 Task: Set the terrestrial reception parameters bandwidth to 6 MHz.
Action: Mouse moved to (109, 11)
Screenshot: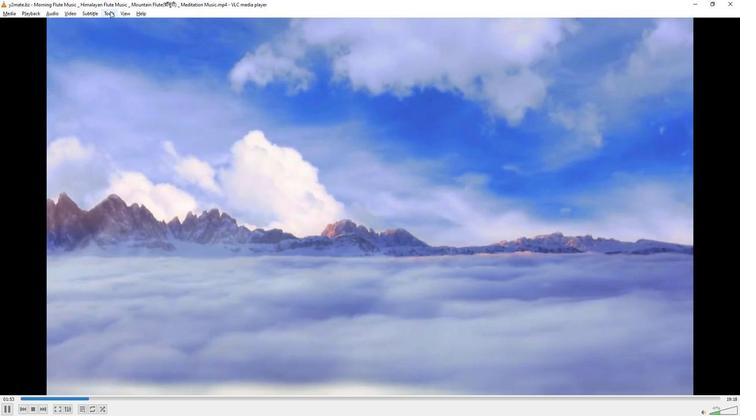 
Action: Mouse pressed left at (109, 11)
Screenshot: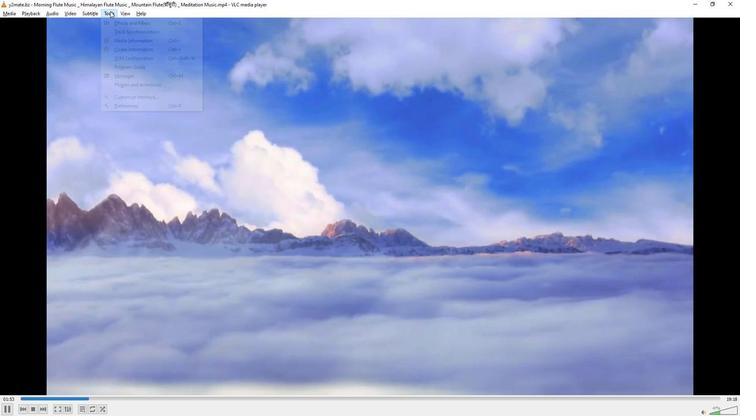
Action: Mouse moved to (115, 105)
Screenshot: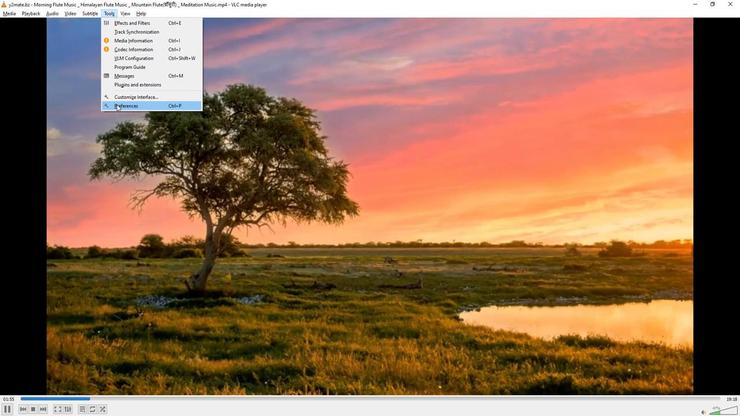 
Action: Mouse pressed left at (115, 105)
Screenshot: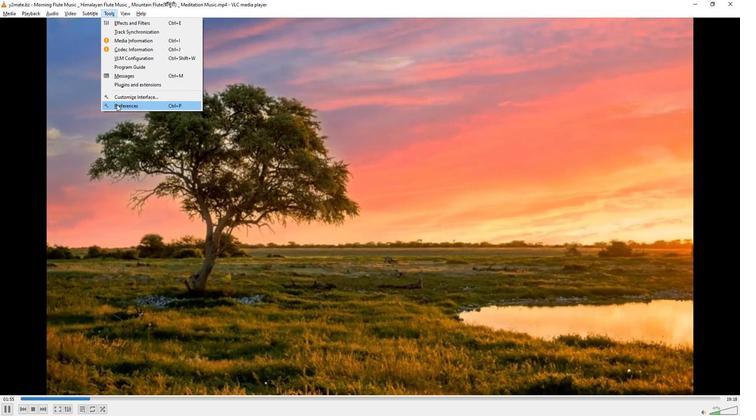 
Action: Mouse moved to (240, 341)
Screenshot: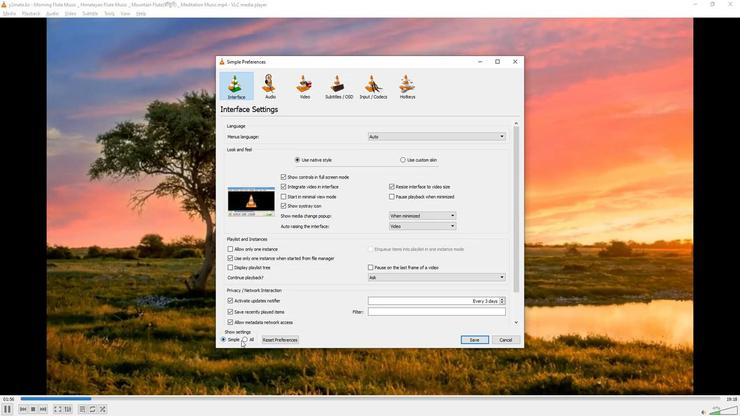 
Action: Mouse pressed left at (240, 341)
Screenshot: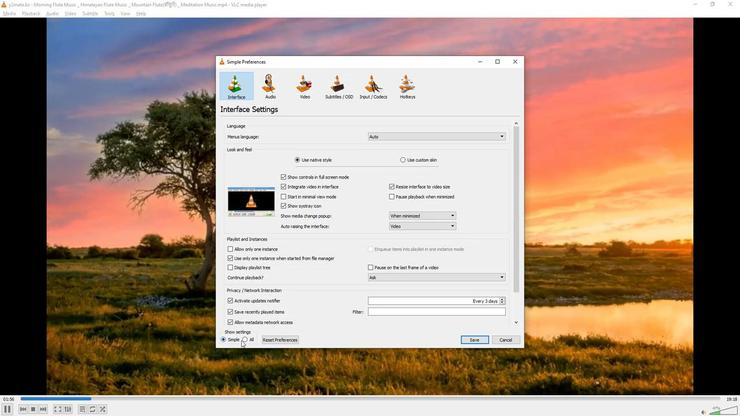 
Action: Mouse moved to (242, 341)
Screenshot: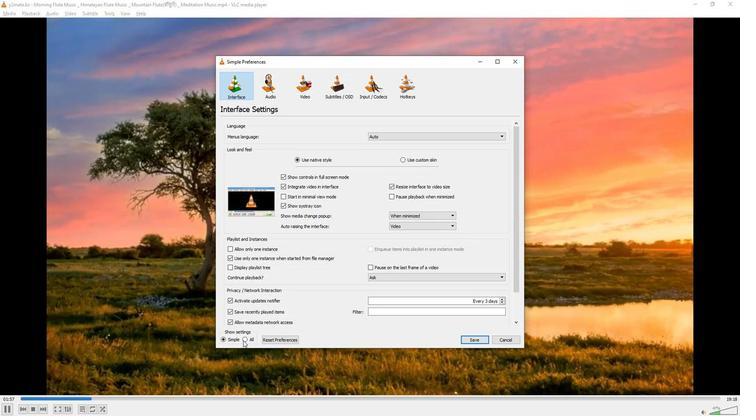 
Action: Mouse pressed left at (242, 341)
Screenshot: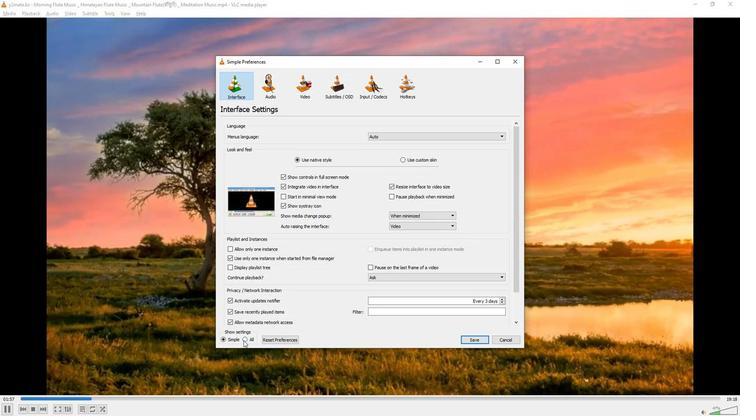 
Action: Mouse moved to (233, 210)
Screenshot: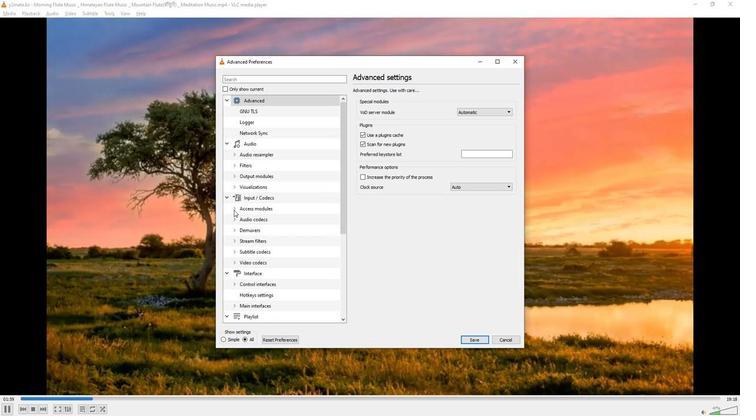 
Action: Mouse pressed left at (233, 210)
Screenshot: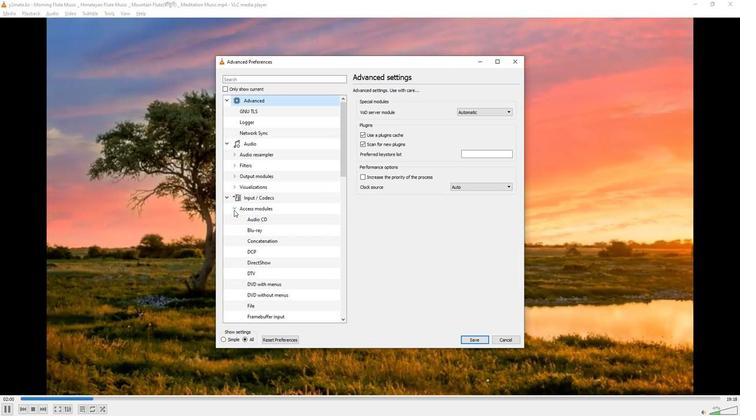 
Action: Mouse moved to (249, 275)
Screenshot: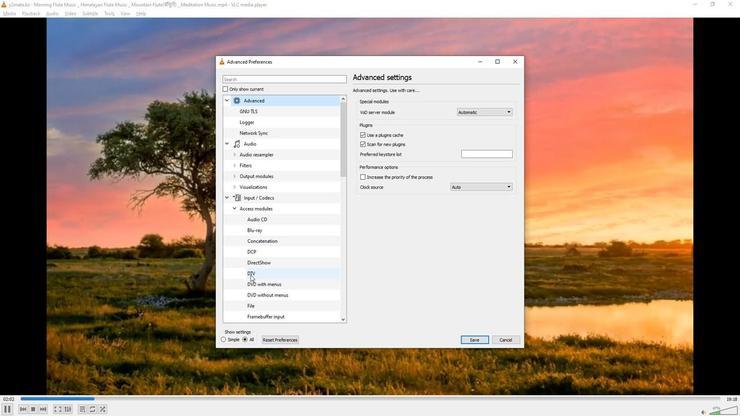 
Action: Mouse pressed left at (249, 275)
Screenshot: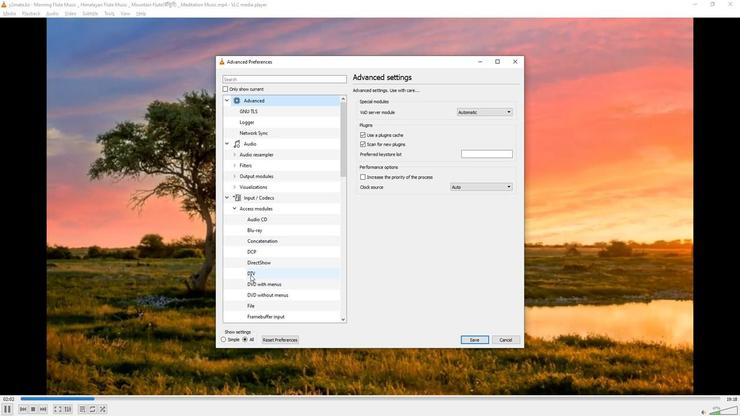 
Action: Mouse moved to (497, 157)
Screenshot: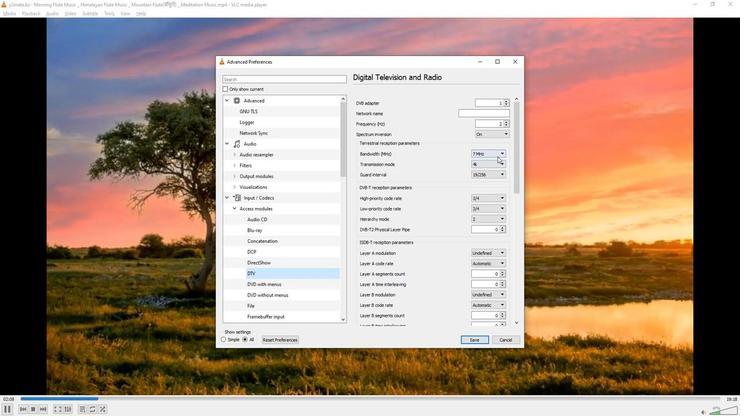
Action: Mouse pressed left at (497, 157)
Screenshot: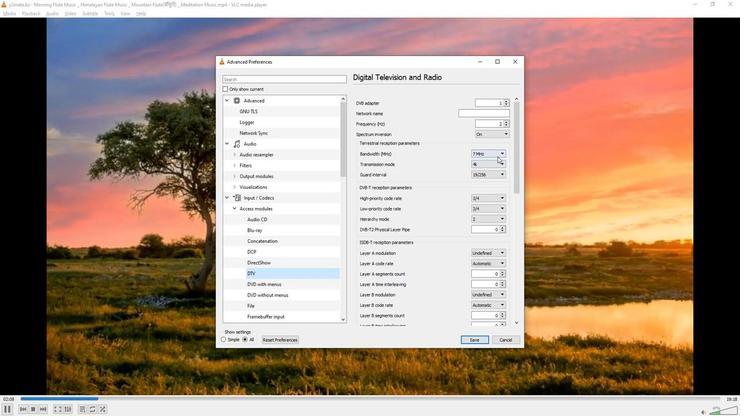 
Action: Mouse moved to (485, 179)
Screenshot: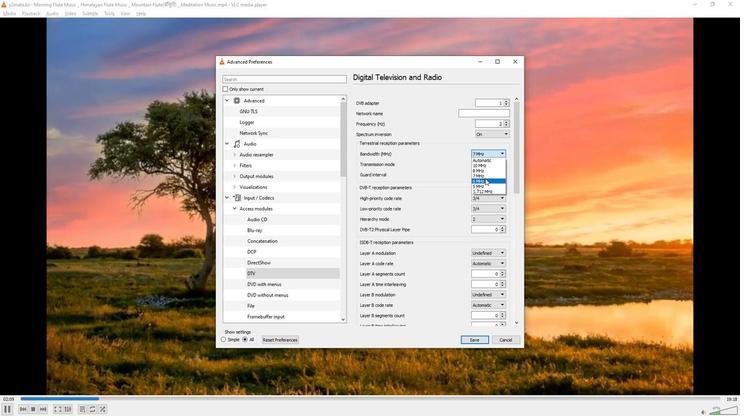 
Action: Mouse pressed left at (485, 179)
Screenshot: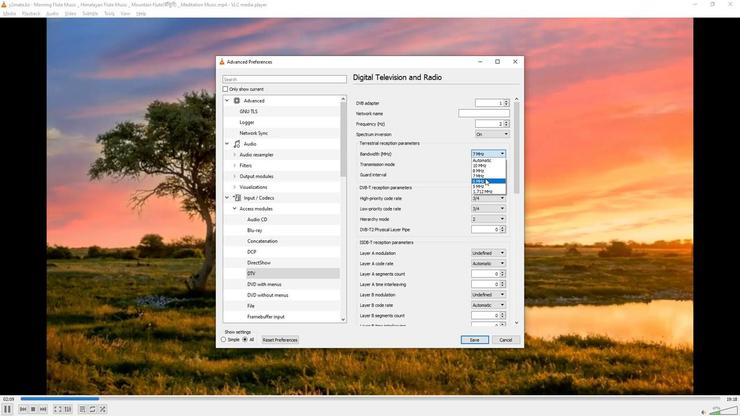
Action: Mouse moved to (457, 180)
Screenshot: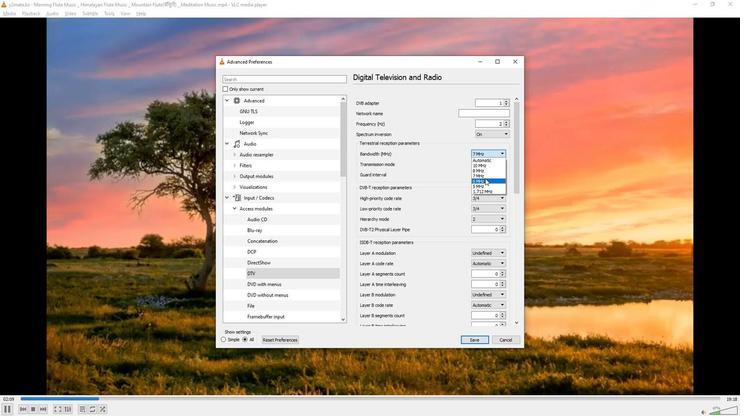 
